Task: Store the "Hello, World!" message in a variable and print it.
Action: Mouse moved to (803, 269)
Screenshot: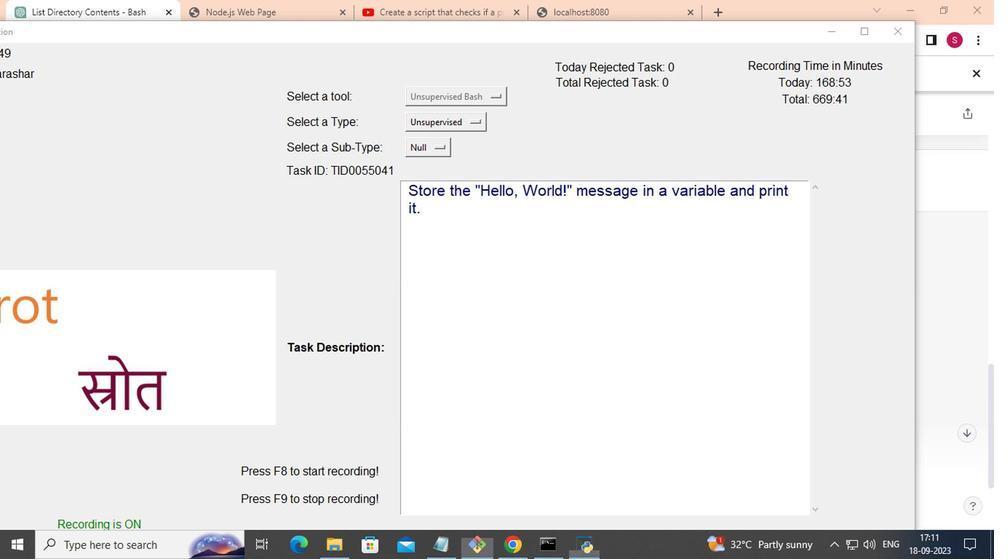 
Action: Mouse pressed left at (803, 269)
Screenshot: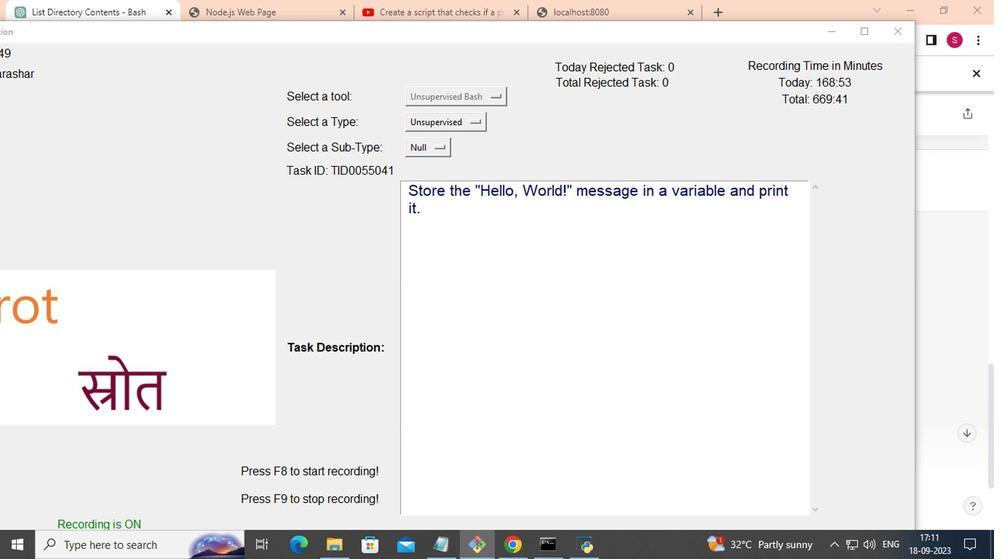 
Action: Mouse moved to (731, 335)
Screenshot: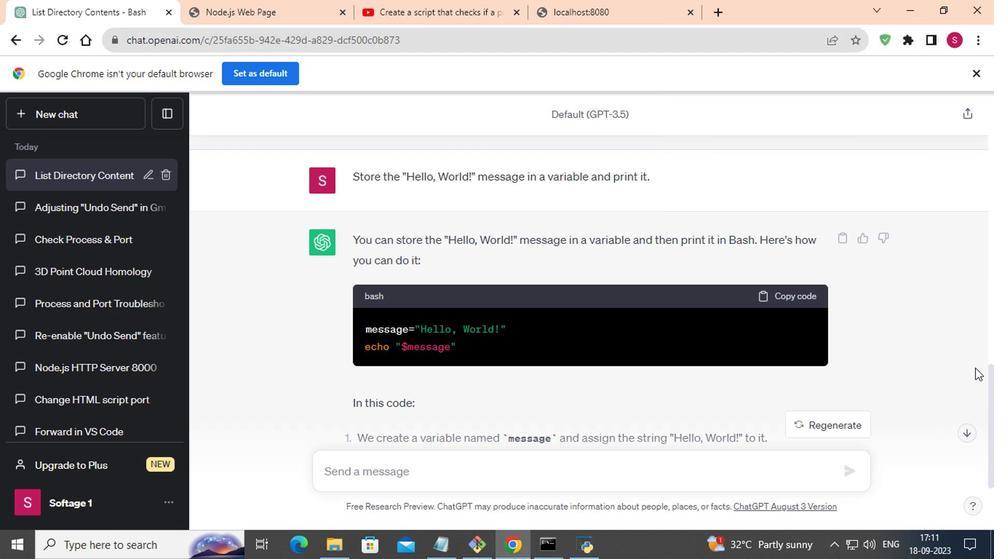 
Action: Mouse pressed left at (731, 335)
Screenshot: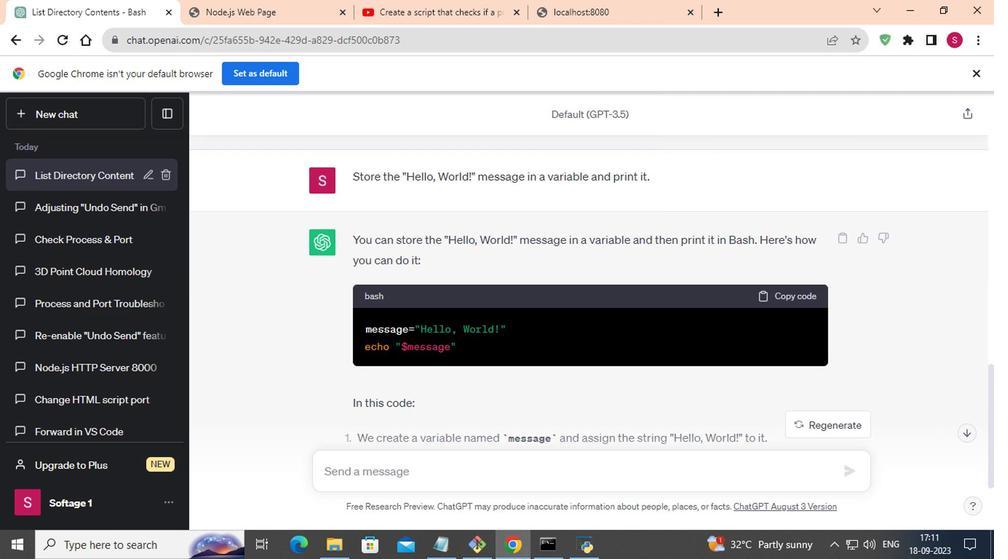 
Action: Mouse moved to (816, 271)
Screenshot: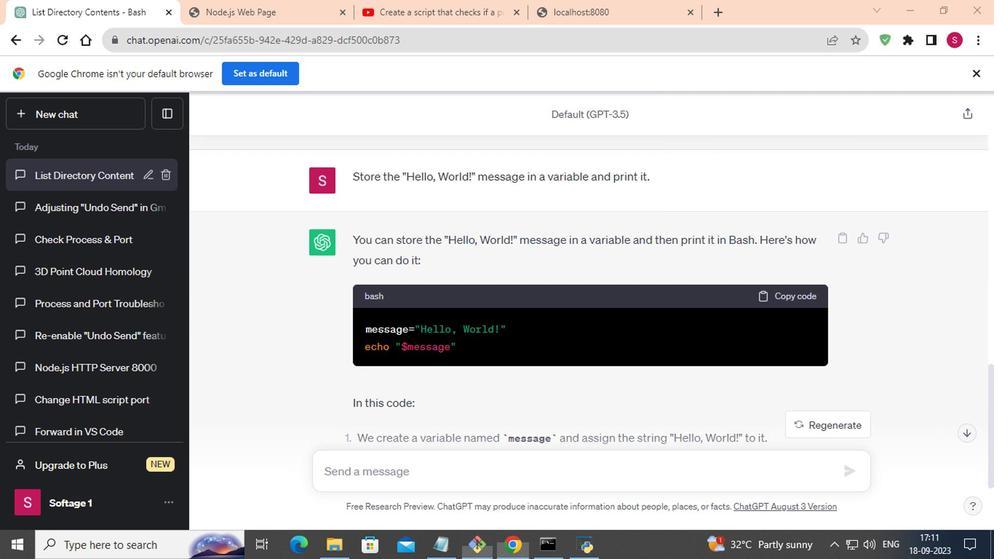 
Action: Mouse pressed left at (816, 271)
Screenshot: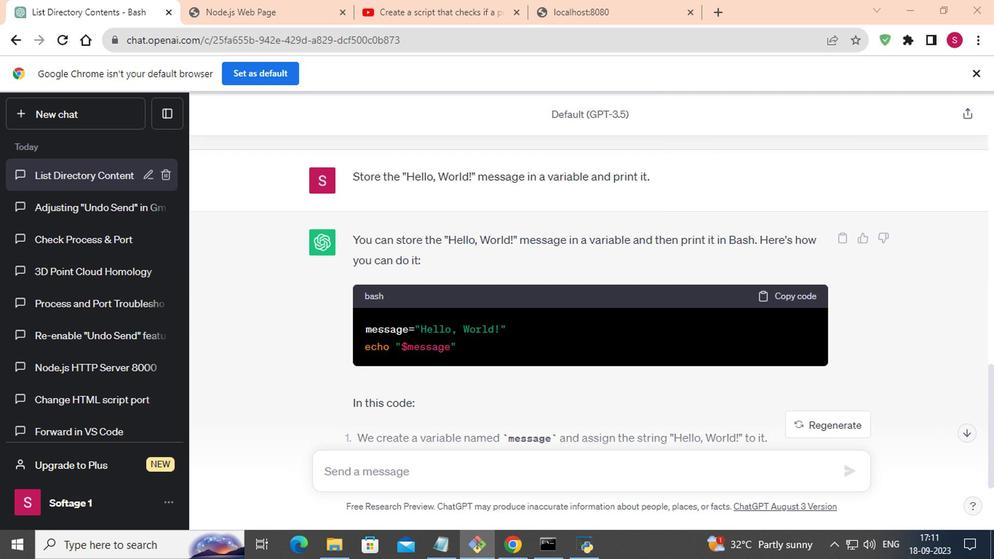 
Action: Mouse moved to (816, 271)
Screenshot: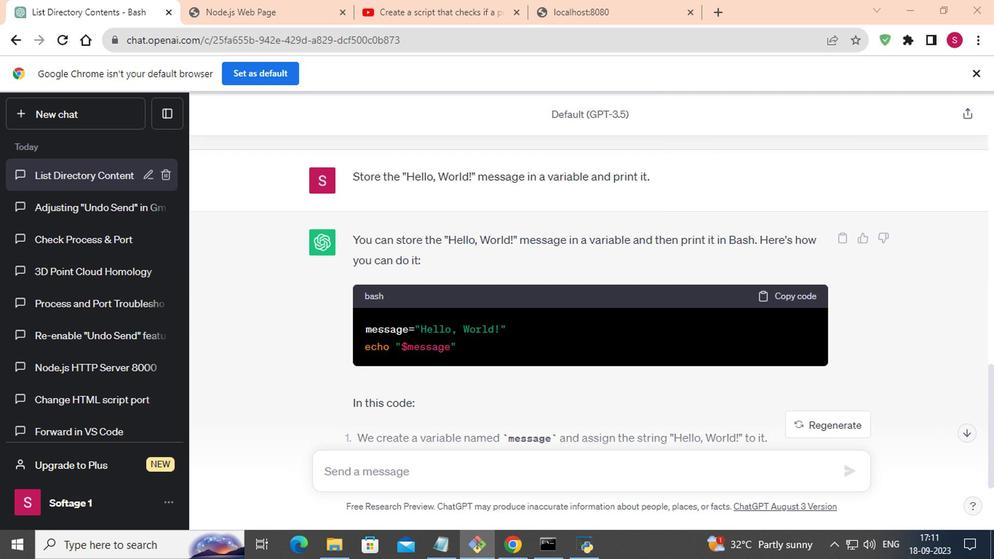 
Action: Key pressed message=<Key.shift_r>""<Key.left><Key.shift>Hello,<Key.space><Key.shift>World<Key.left><Key.right><Key.right><Key.enter>echo<Key.space><Key.shift_r>""<Key.left><Key.shift>$message<Key.enter>
Screenshot: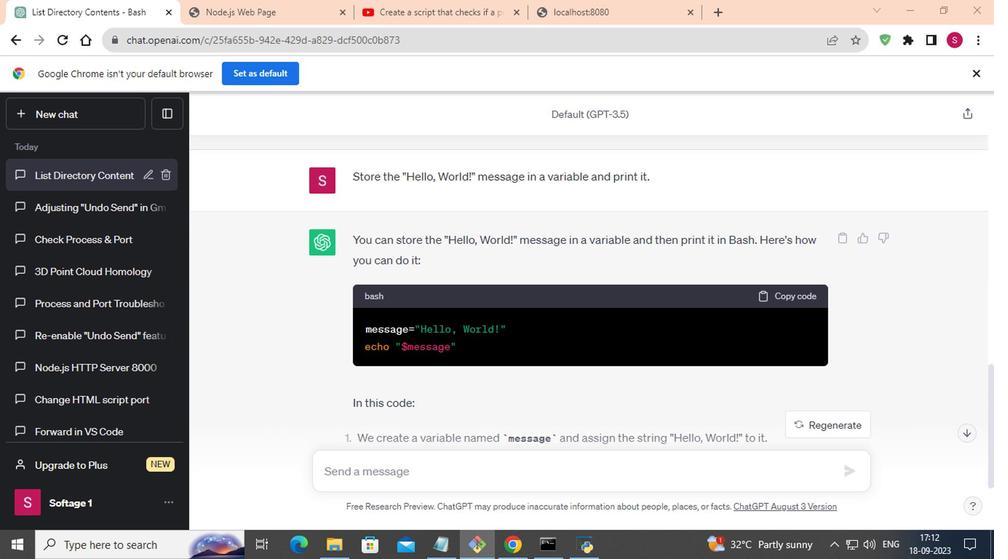 
Action: Mouse moved to (563, 371)
Screenshot: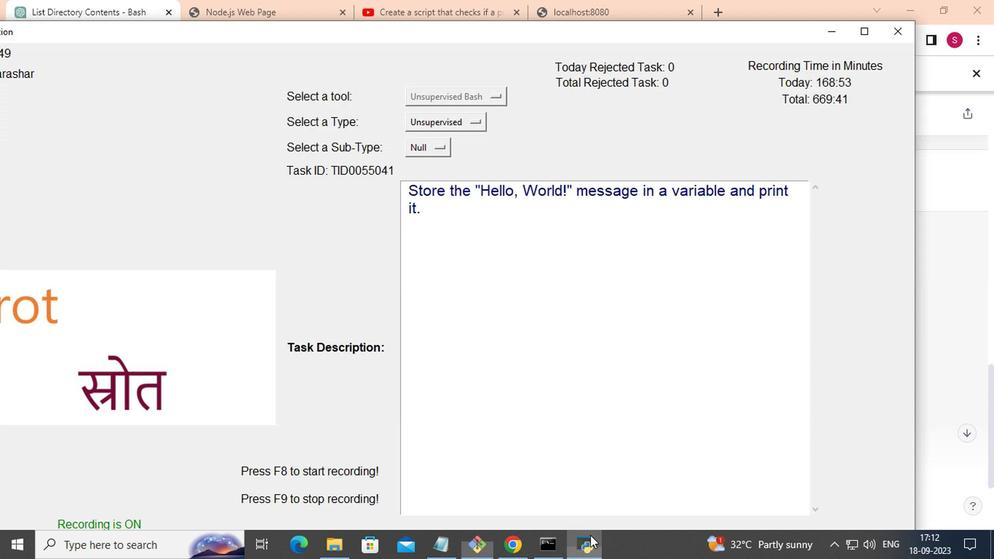 
Action: Mouse pressed left at (563, 371)
Screenshot: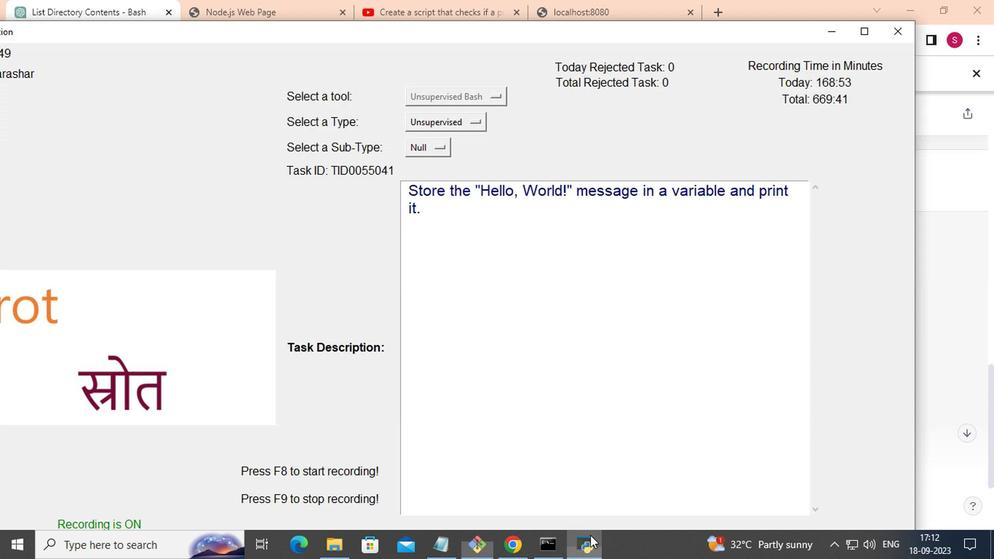 
Action: Mouse moved to (549, 325)
Screenshot: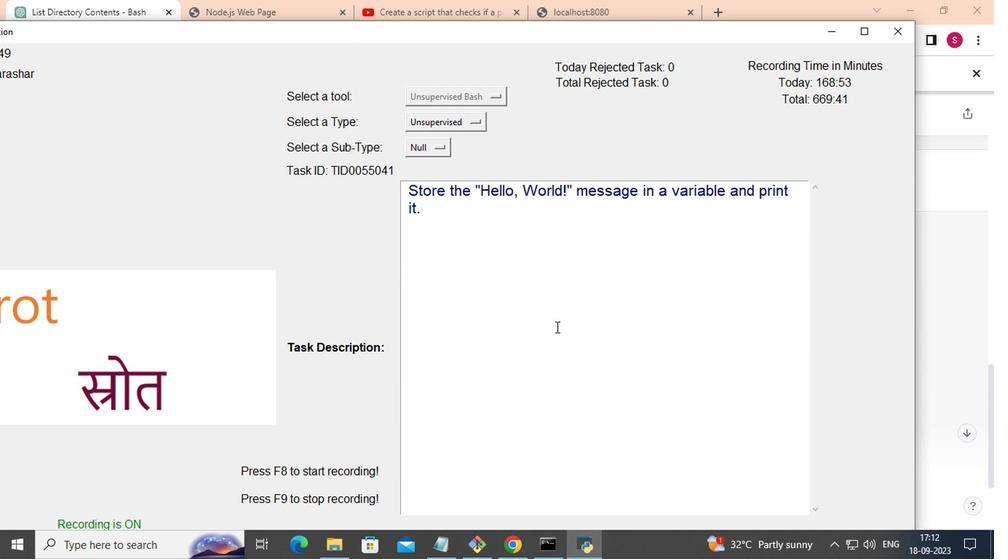 
Action: Mouse pressed left at (549, 325)
Screenshot: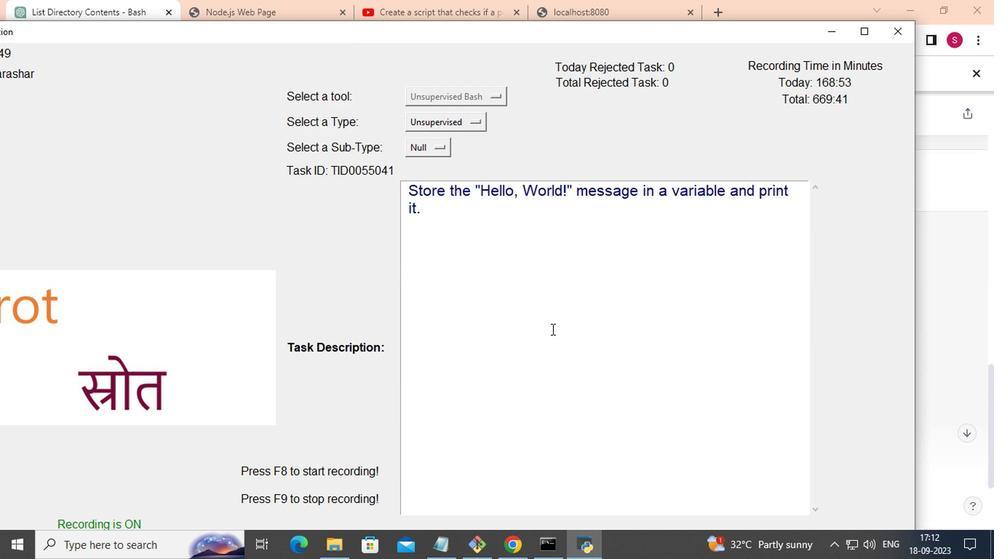 
Action: Mouse moved to (546, 328)
Screenshot: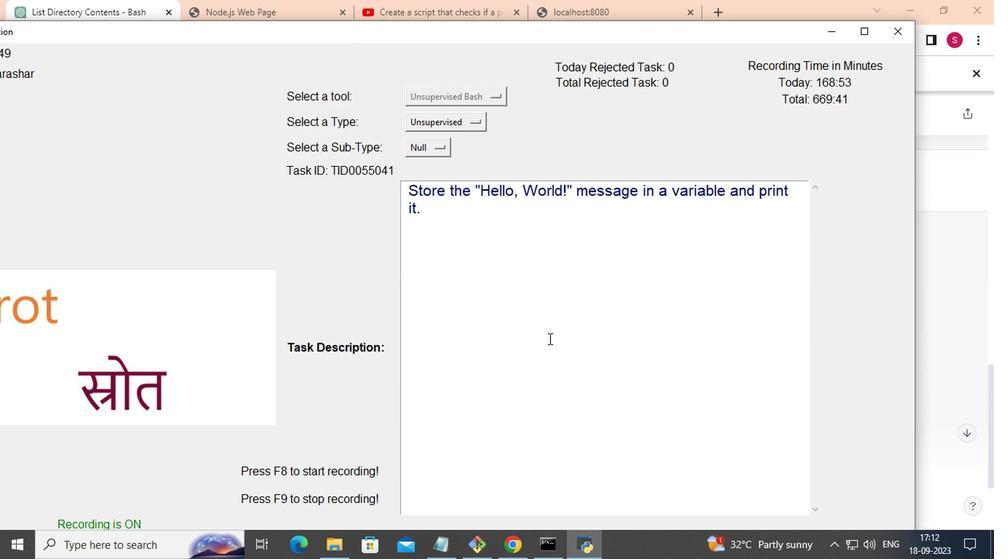 
